Task: Set up a call with the sales team on Monday at 4:00 PM to 5:00 PM
Action: Mouse moved to (697, 269)
Screenshot: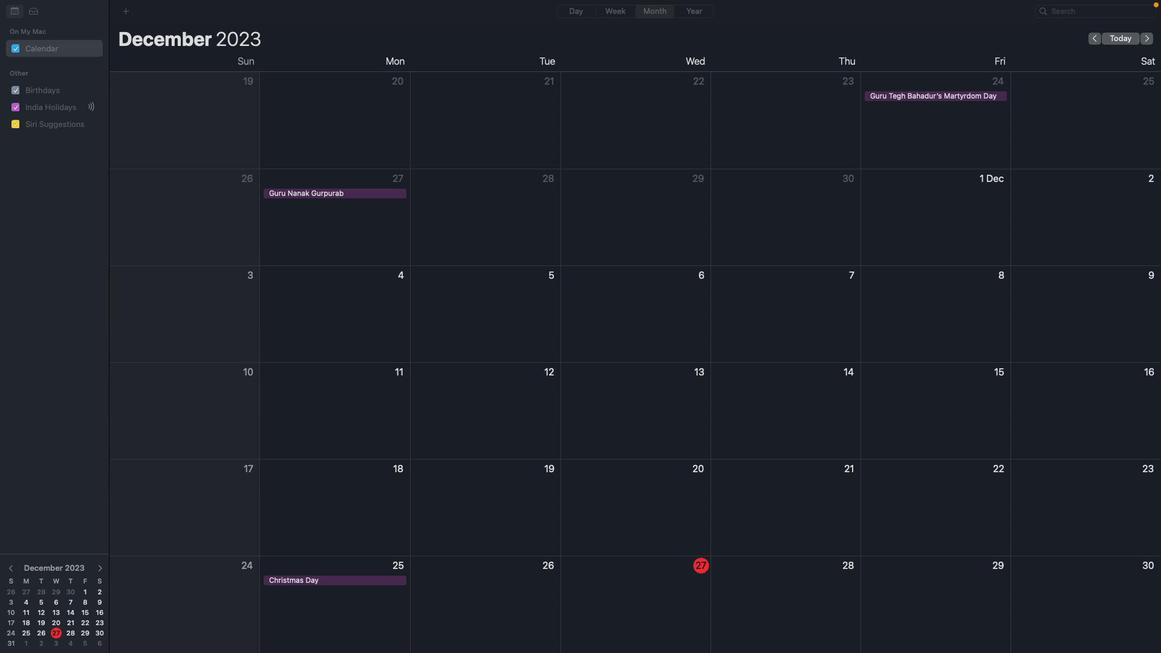 
Action: Mouse pressed left at (697, 269)
Screenshot: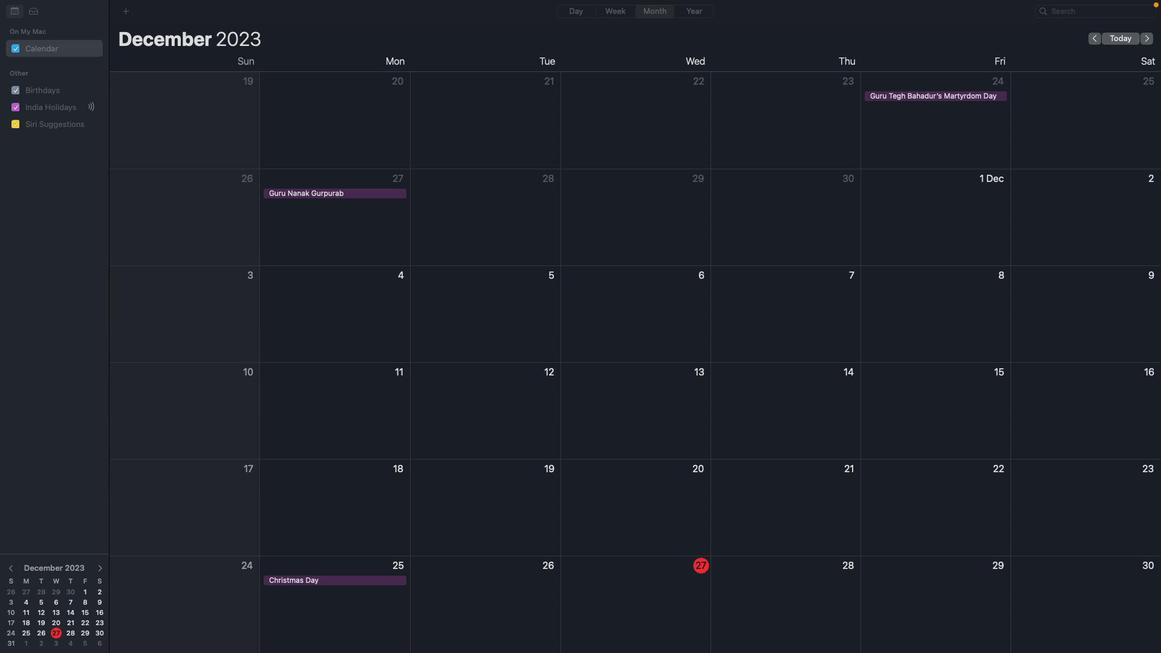 
Action: Mouse moved to (695, 266)
Screenshot: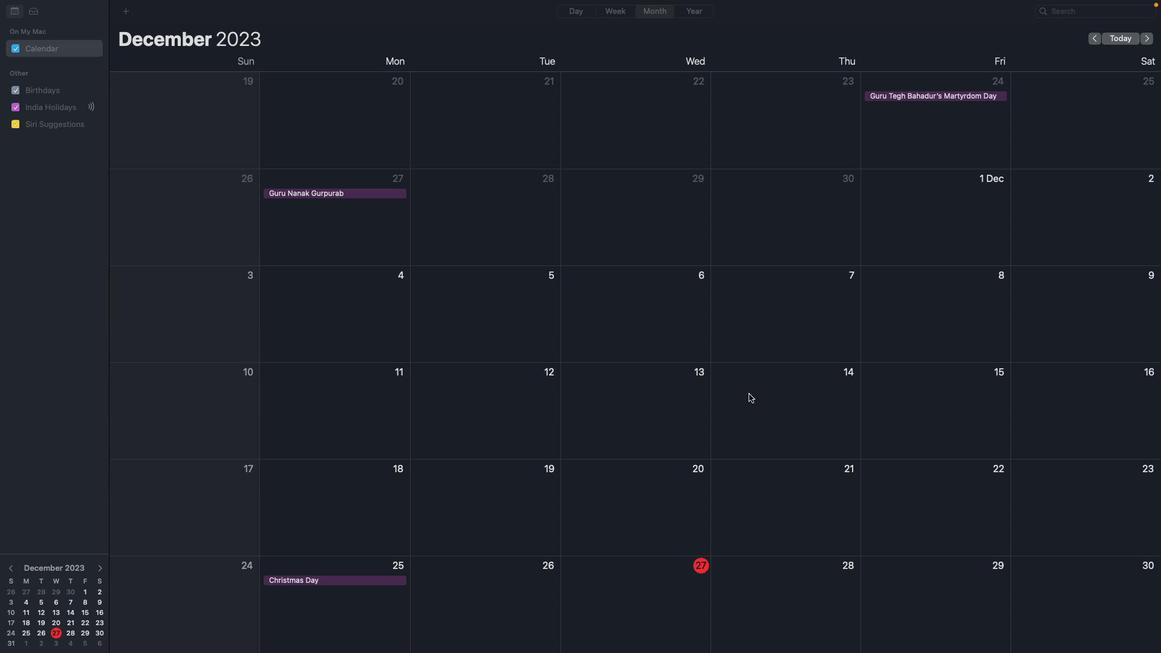 
Action: Mouse scrolled (695, 266) with delta (695, 264)
Screenshot: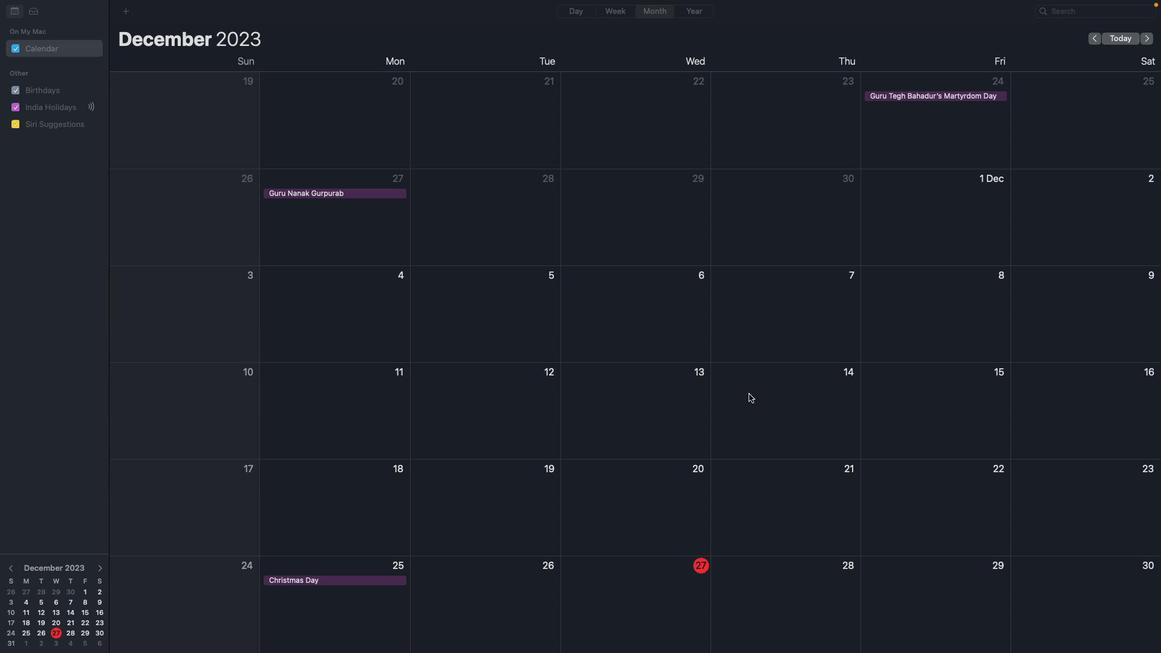 
Action: Mouse scrolled (695, 266) with delta (695, 264)
Screenshot: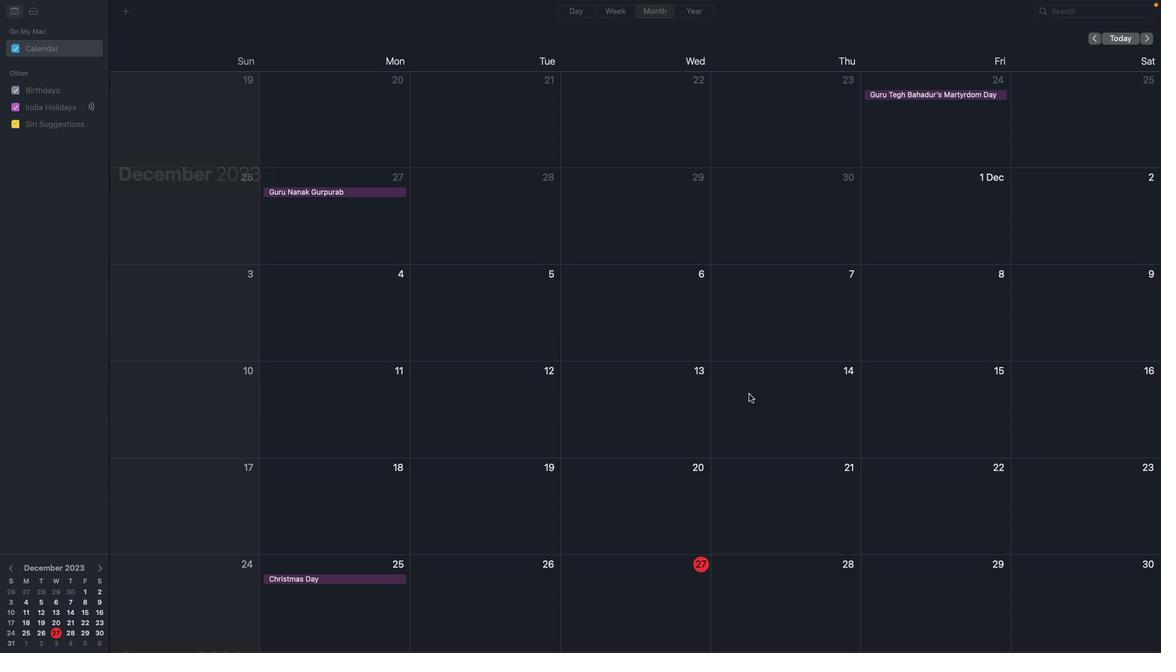 
Action: Mouse scrolled (695, 266) with delta (695, 264)
Screenshot: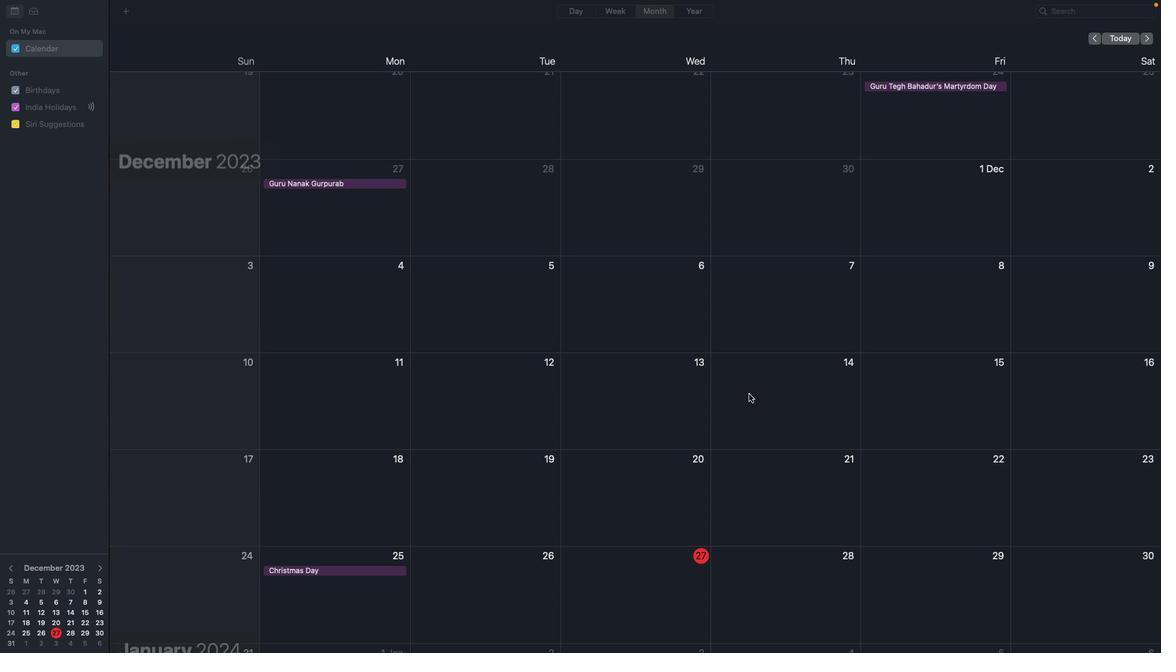 
Action: Mouse moved to (695, 266)
Screenshot: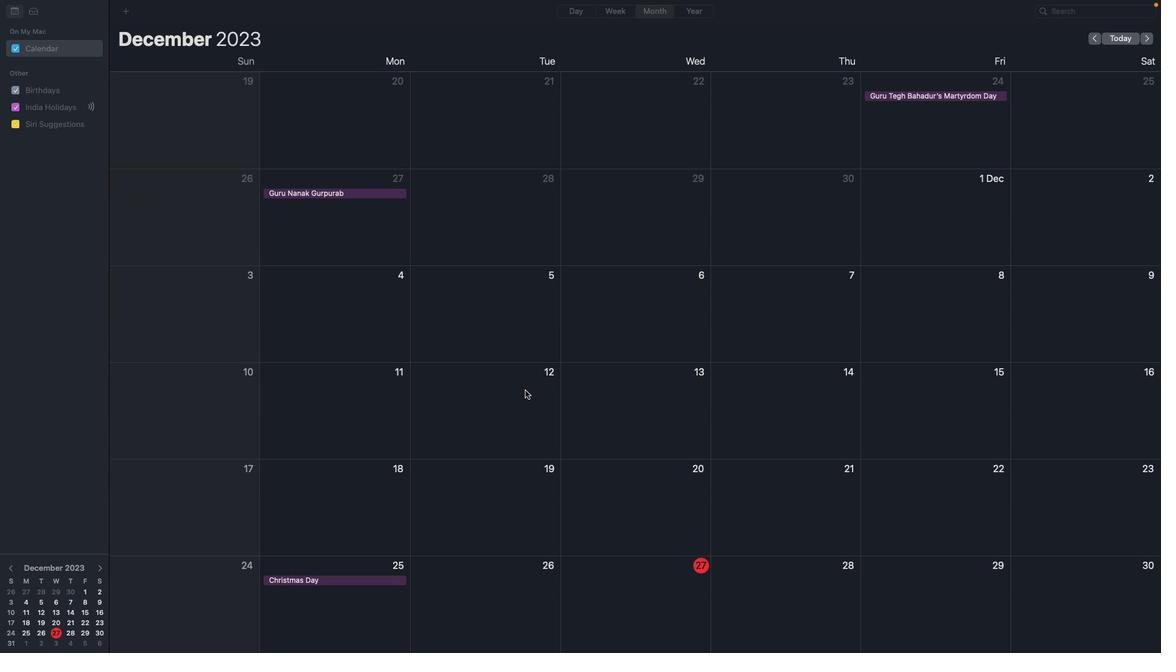 
Action: Mouse scrolled (695, 266) with delta (695, 264)
Screenshot: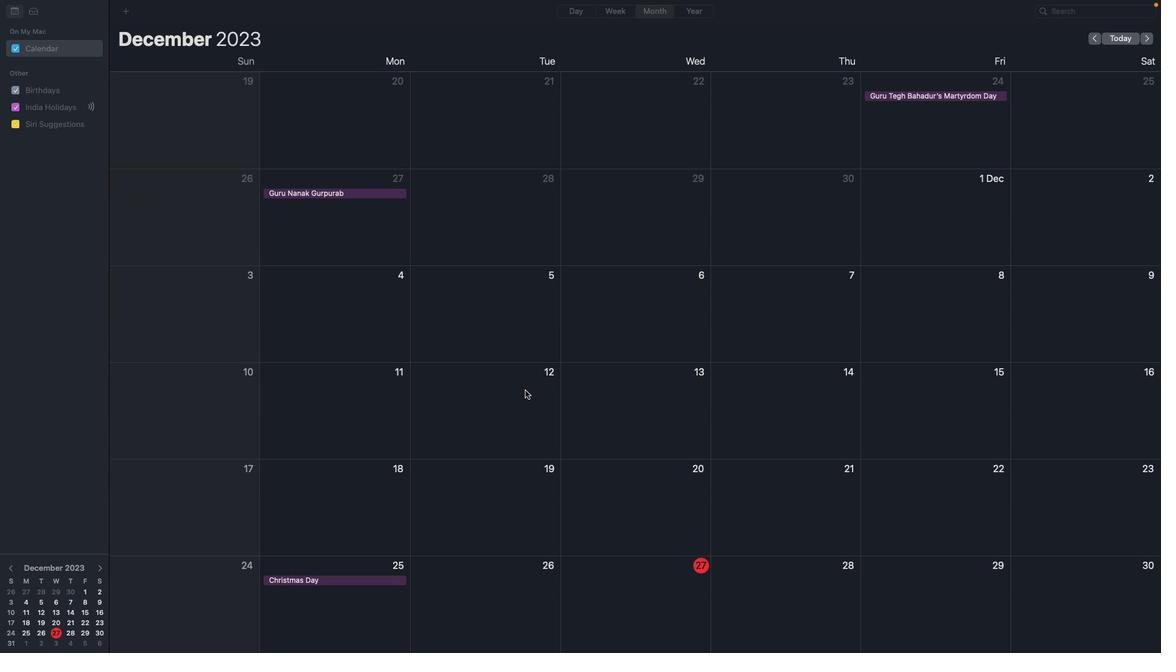 
Action: Mouse scrolled (695, 266) with delta (695, 264)
Screenshot: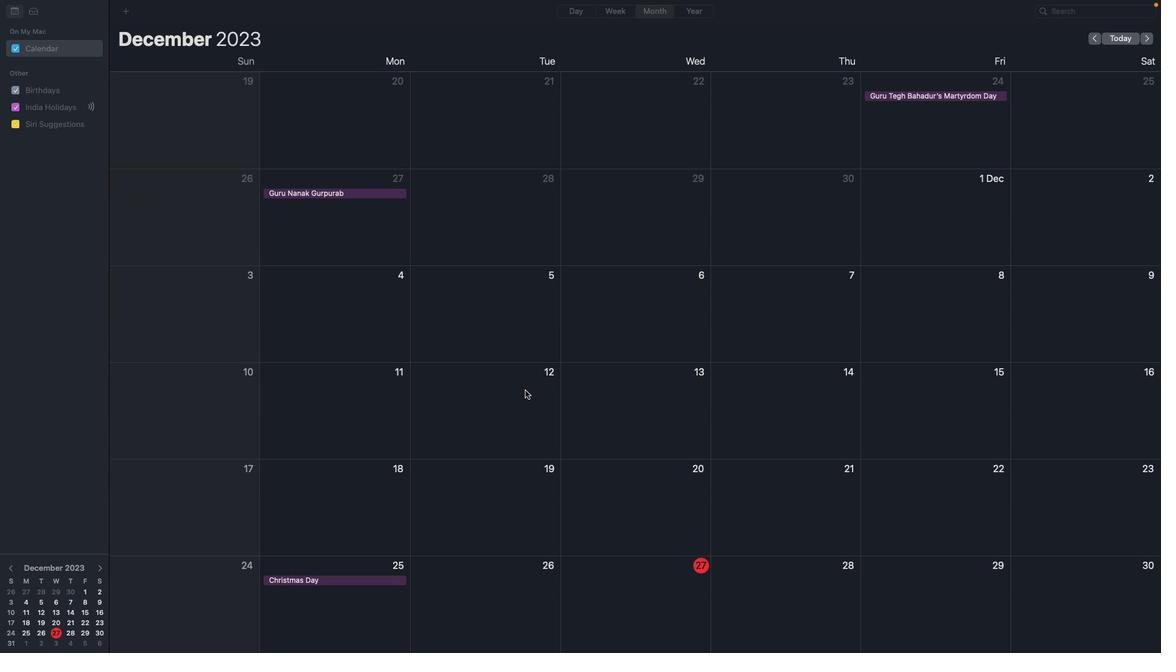 
Action: Mouse moved to (695, 266)
Screenshot: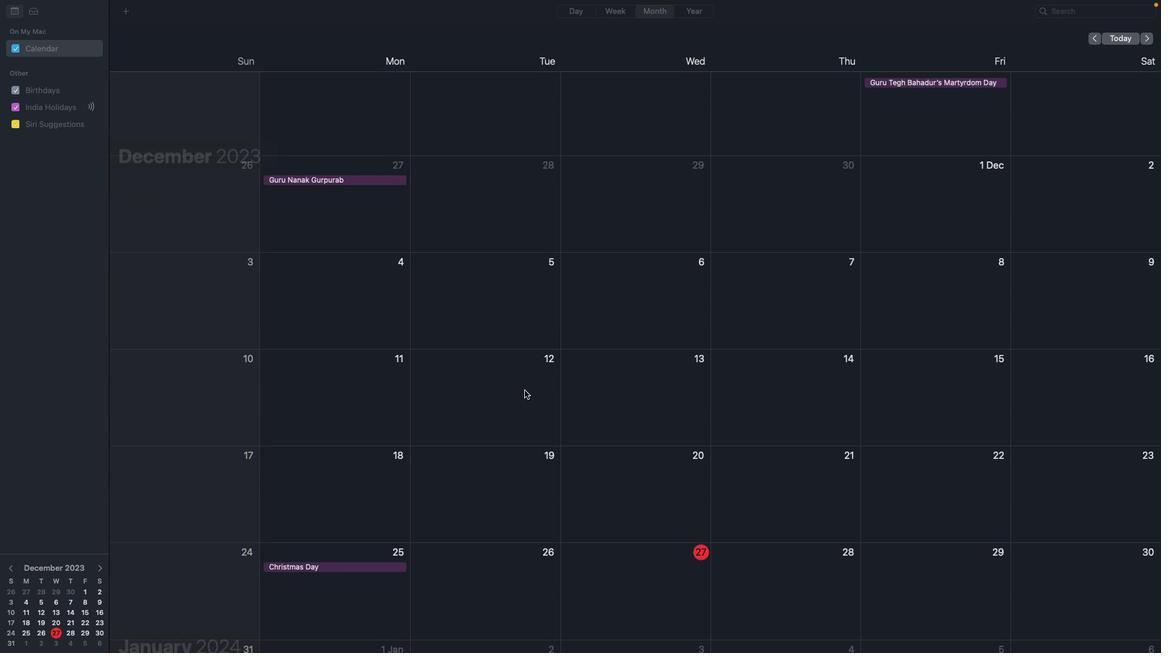 
Action: Mouse scrolled (695, 266) with delta (695, 264)
Screenshot: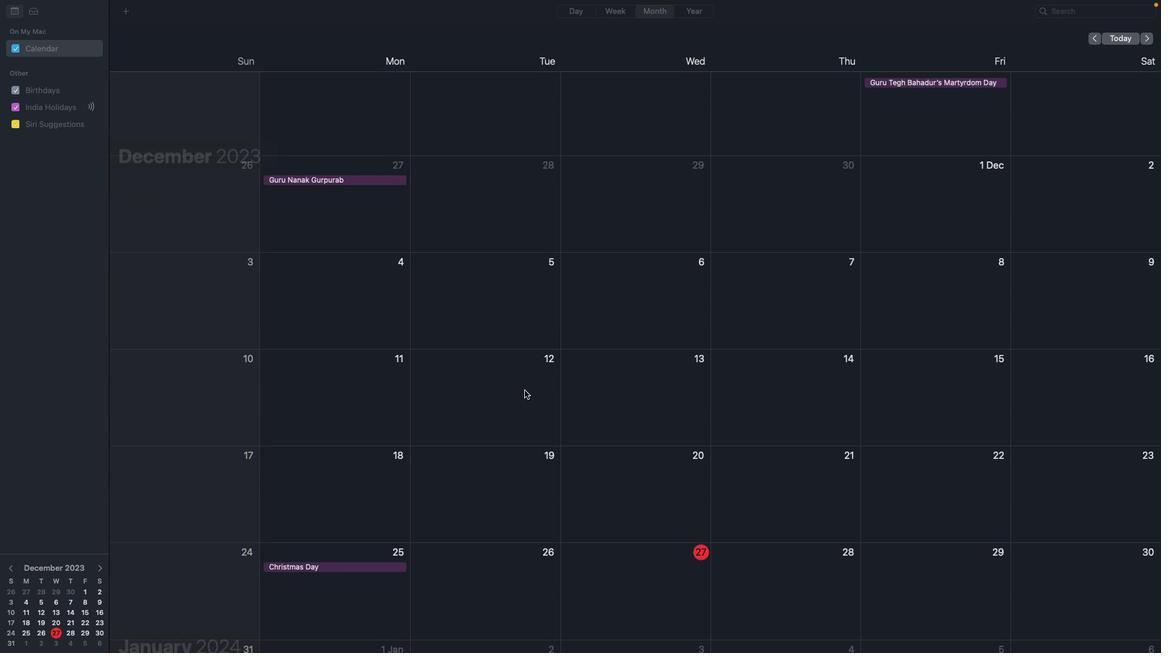 
Action: Mouse moved to (695, 266)
Screenshot: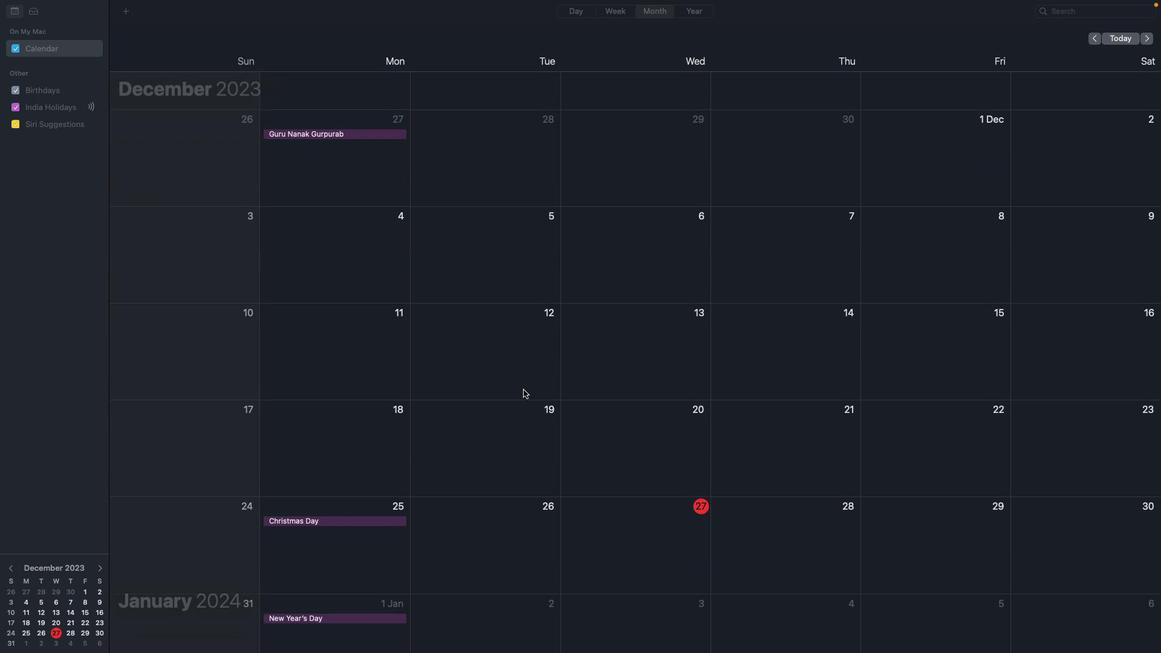 
Action: Mouse scrolled (695, 266) with delta (695, 264)
Screenshot: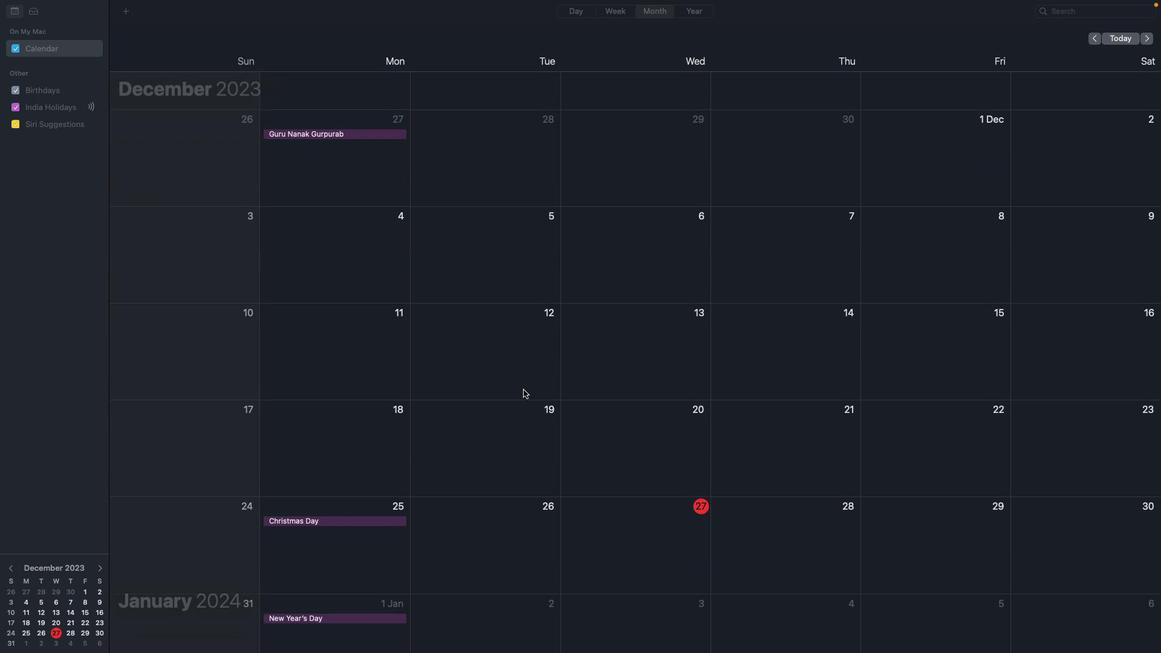 
Action: Mouse moved to (695, 267)
Screenshot: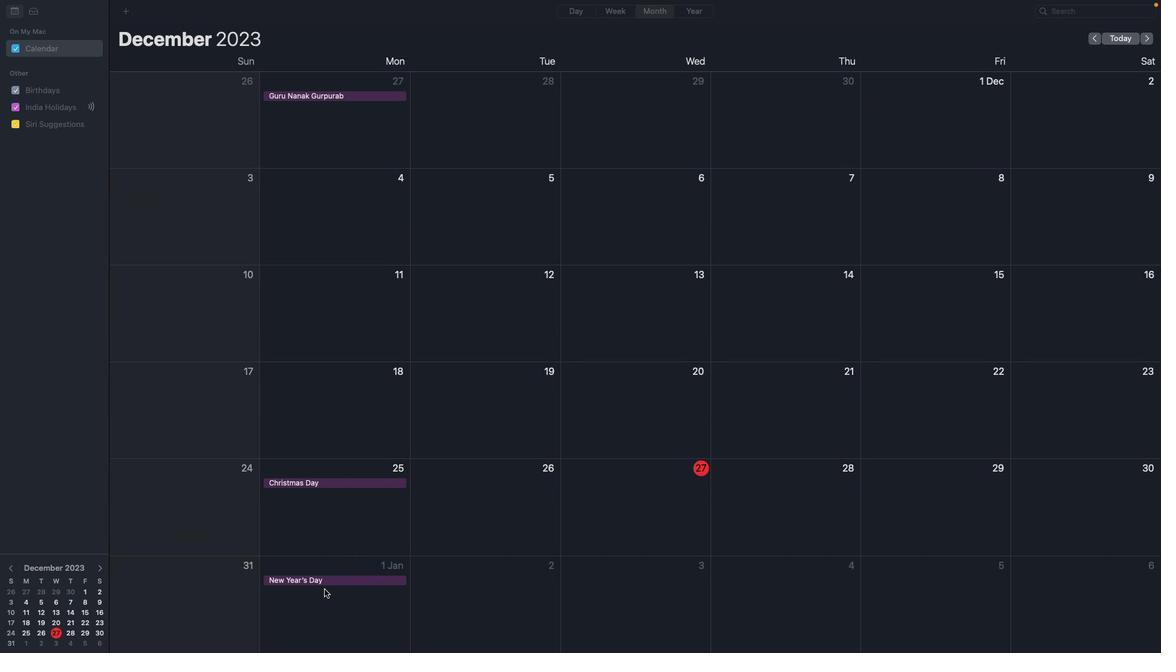 
Action: Mouse pressed right at (695, 267)
Screenshot: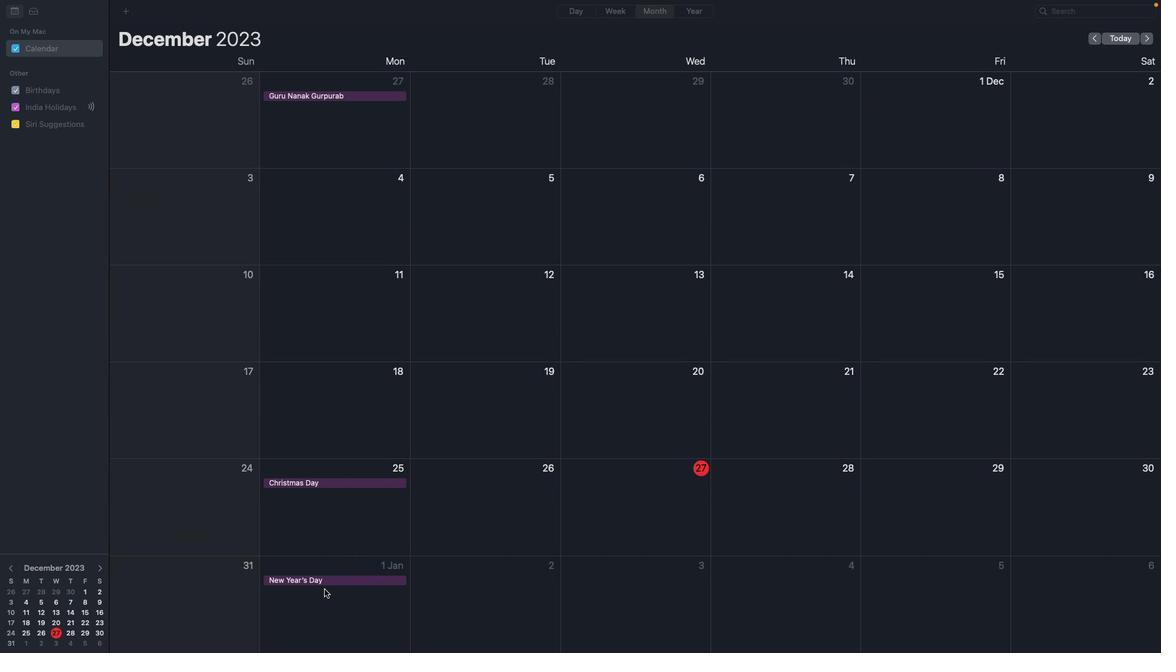 
Action: Mouse moved to (695, 267)
Screenshot: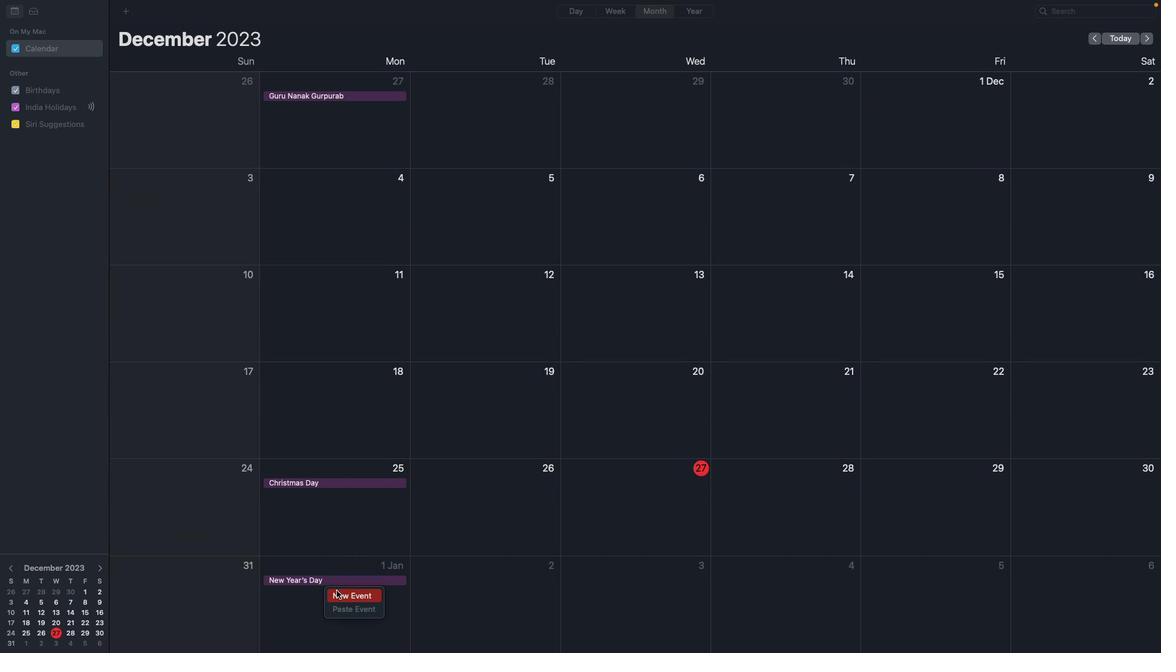
Action: Mouse pressed left at (695, 267)
Screenshot: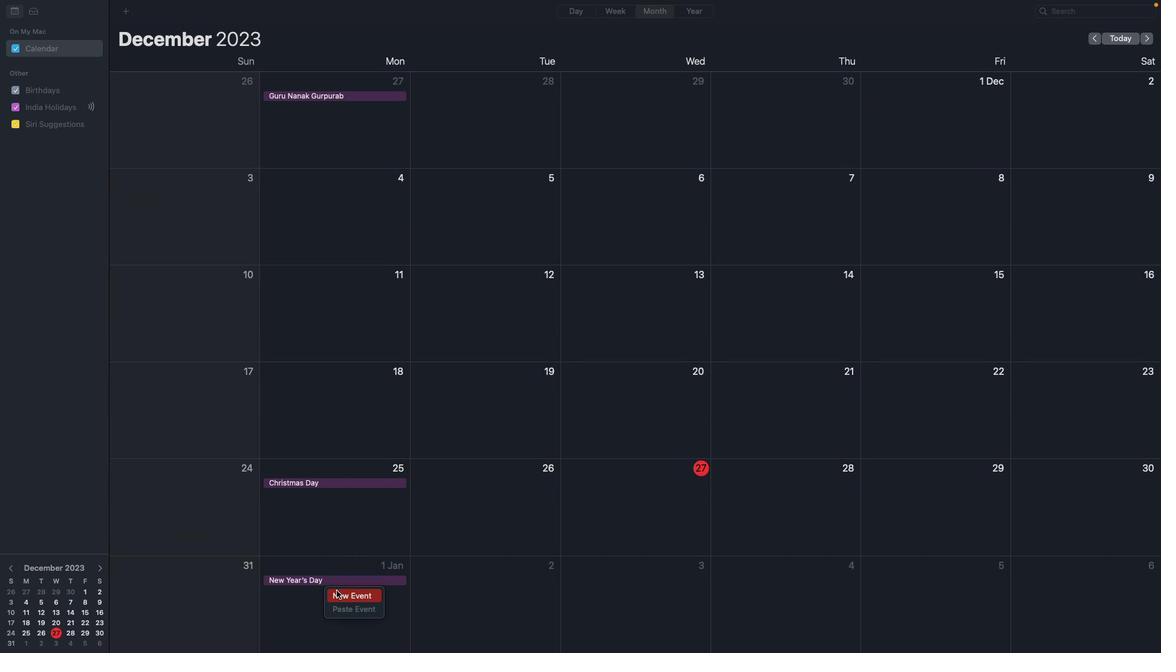 
Action: Mouse moved to (695, 267)
Screenshot: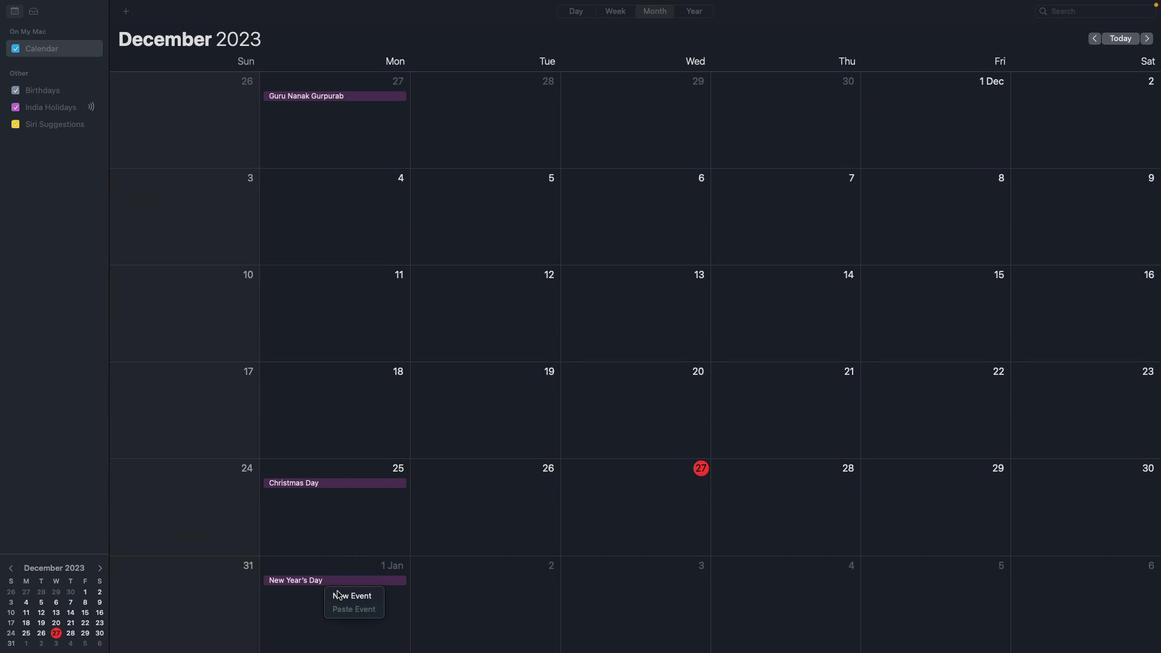 
Action: Key pressed Key.shift_r'A'Key.spaceKey.shift_r'C''a''l''l'Key.space'w''i''t''h'Key.space't''h''e'Key.spaceKey.shift_r'S''a''l''e''s'Key.spaceKey.shift_r'T''r'Key.backspace'e''a''m'Key.space
Screenshot: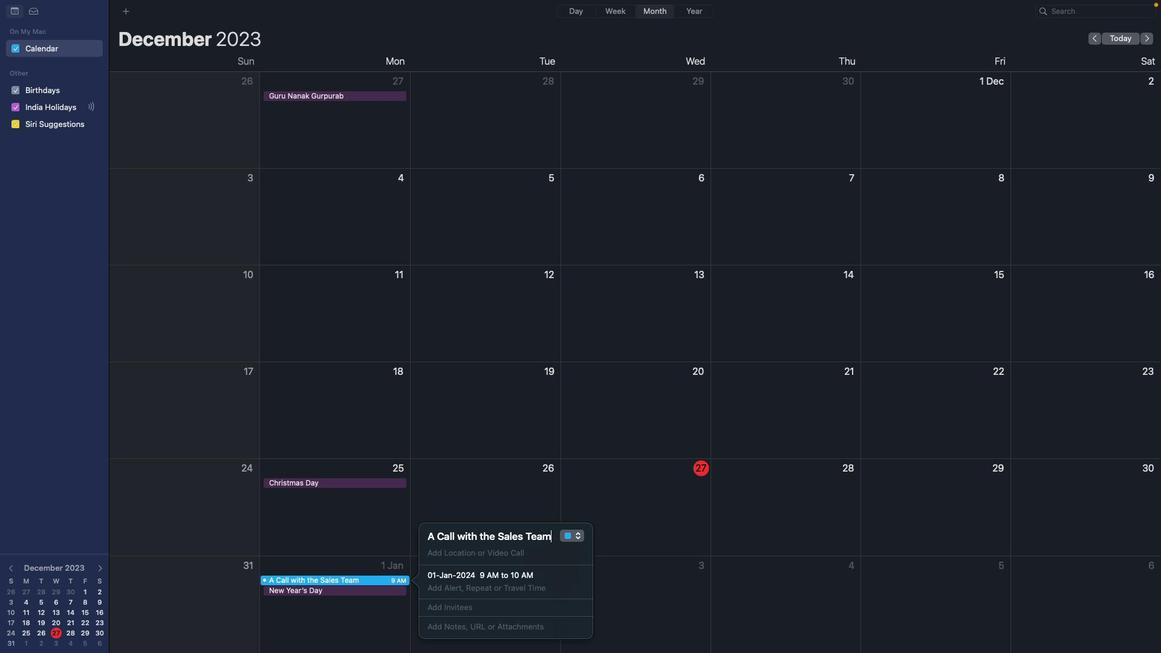 
Action: Mouse moved to (695, 267)
Screenshot: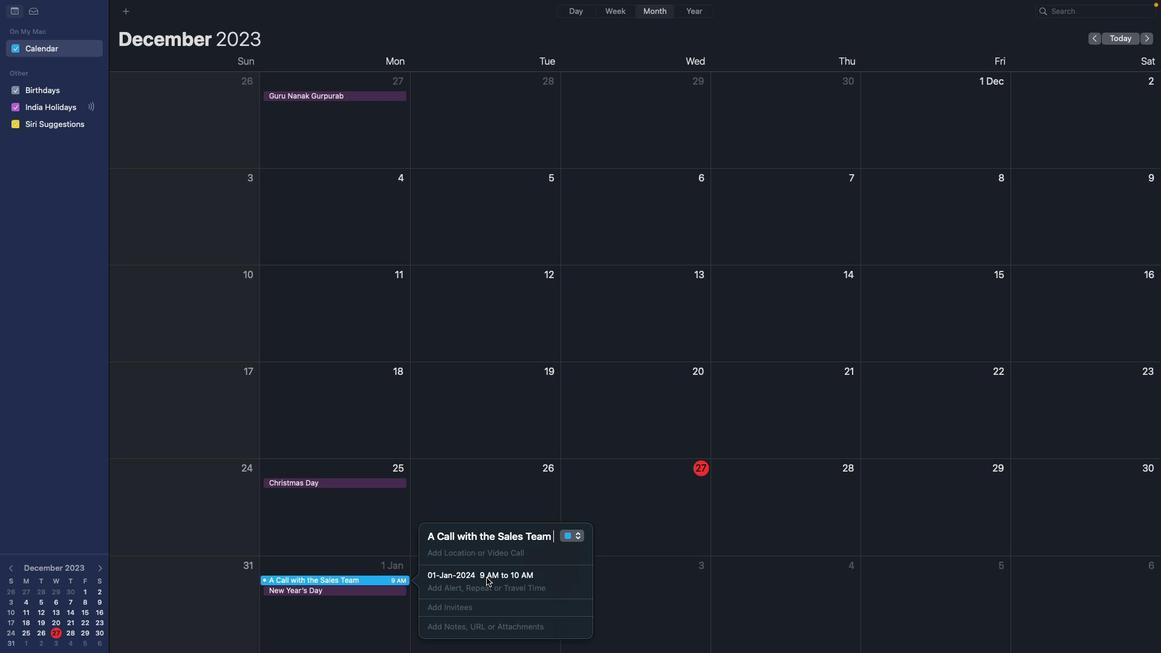 
Action: Mouse pressed left at (695, 267)
Screenshot: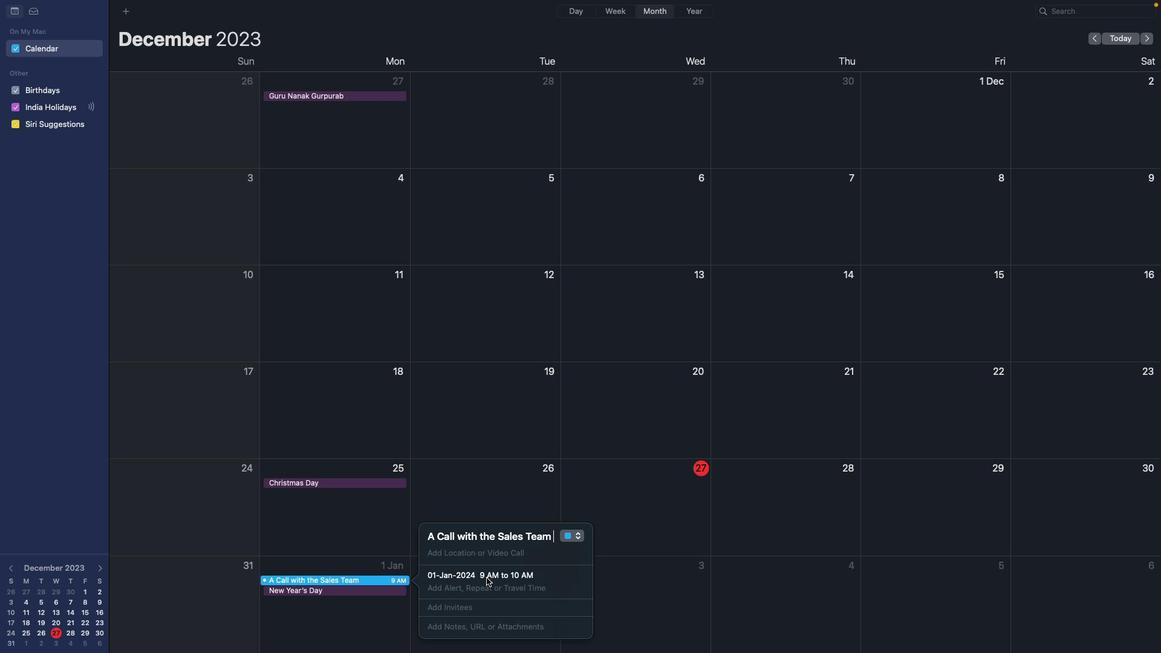 
Action: Mouse moved to (695, 267)
Screenshot: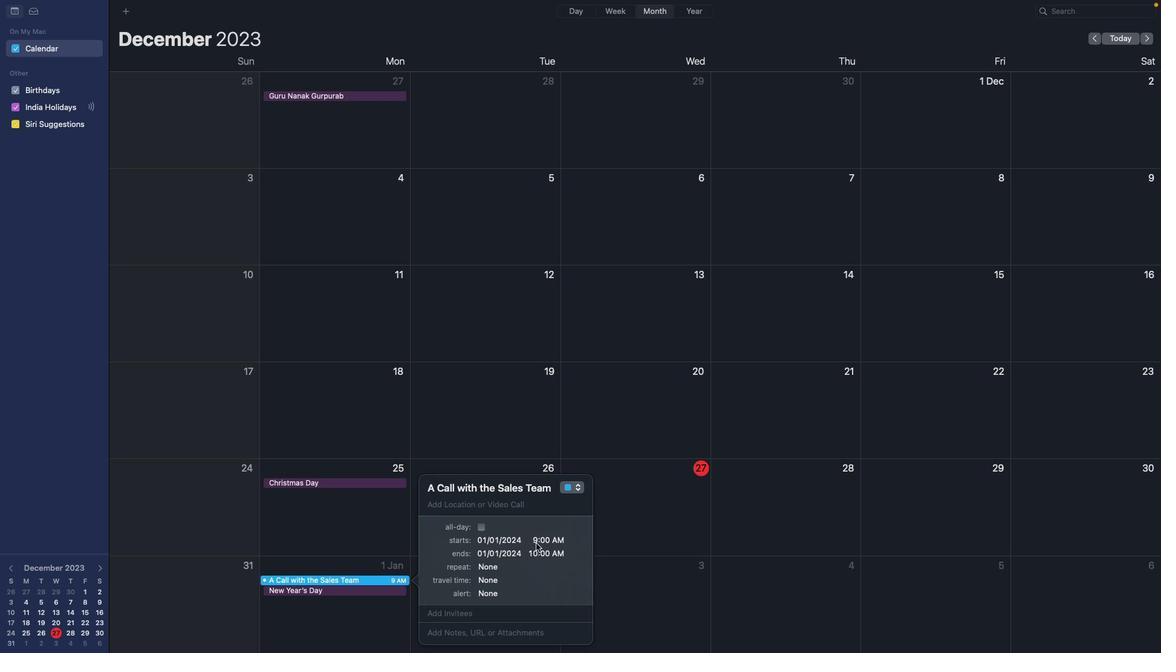 
Action: Mouse pressed left at (695, 267)
Screenshot: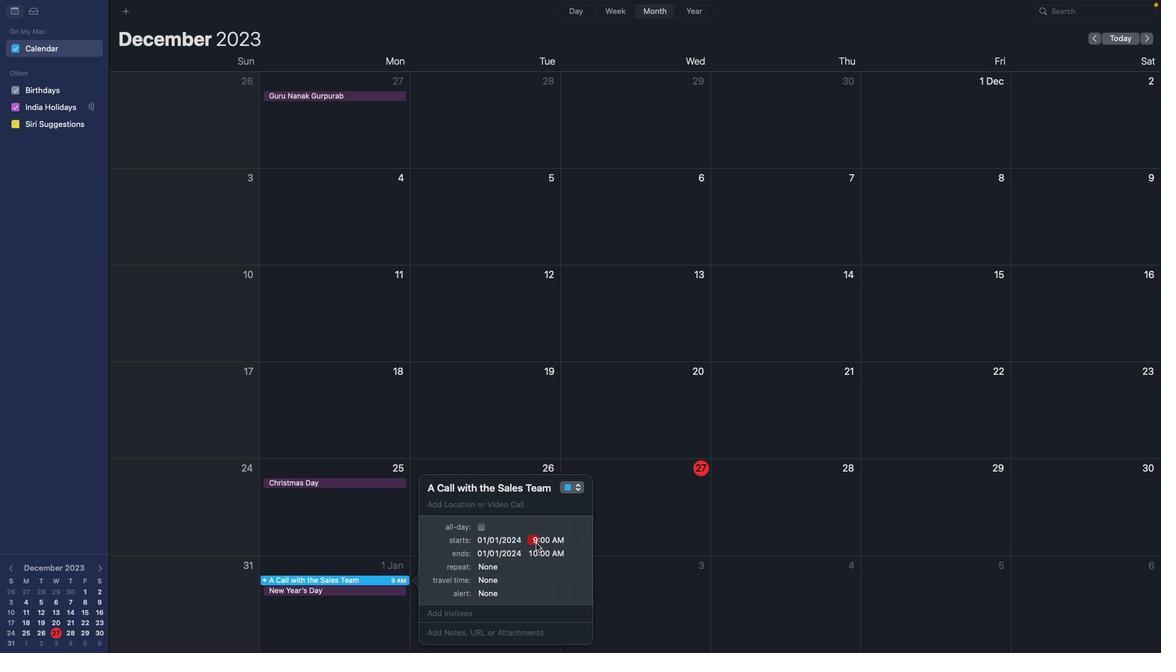 
Action: Mouse moved to (695, 267)
Screenshot: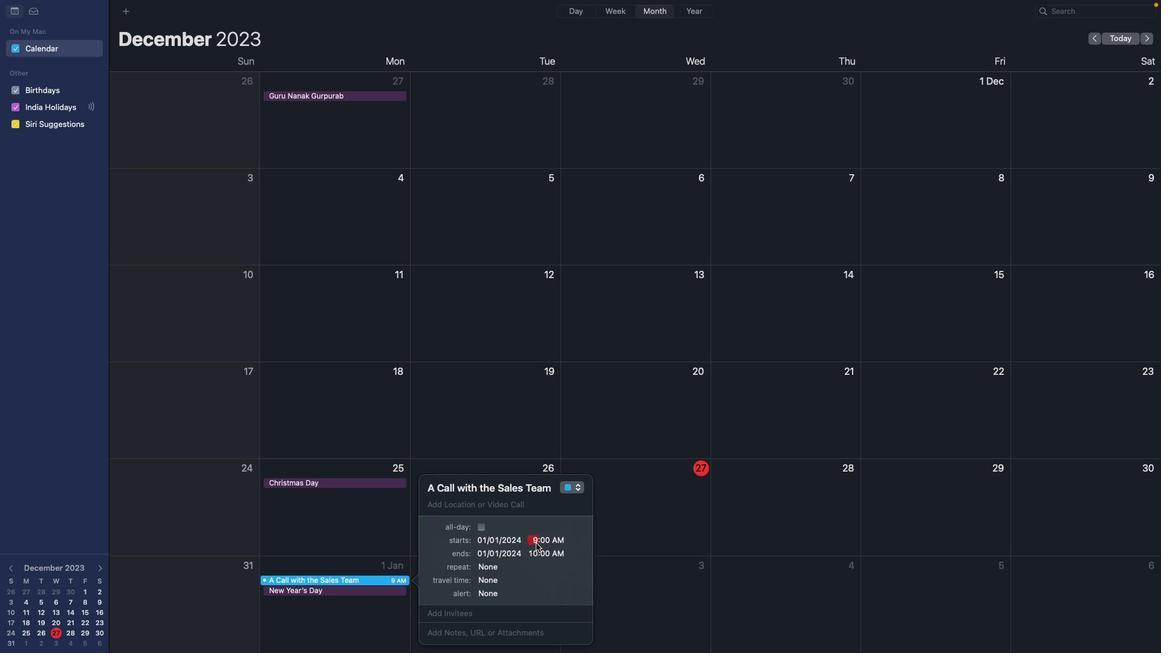 
Action: Key pressed '4'Key.rightKey.right'p'
Screenshot: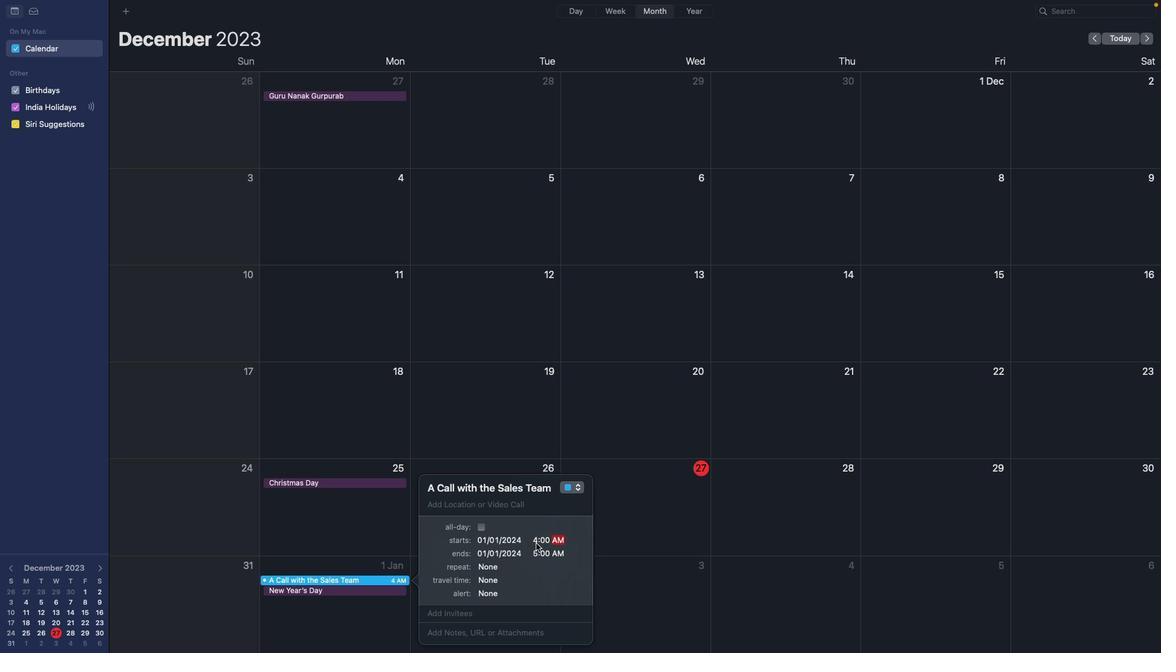 
Action: Mouse moved to (695, 267)
Screenshot: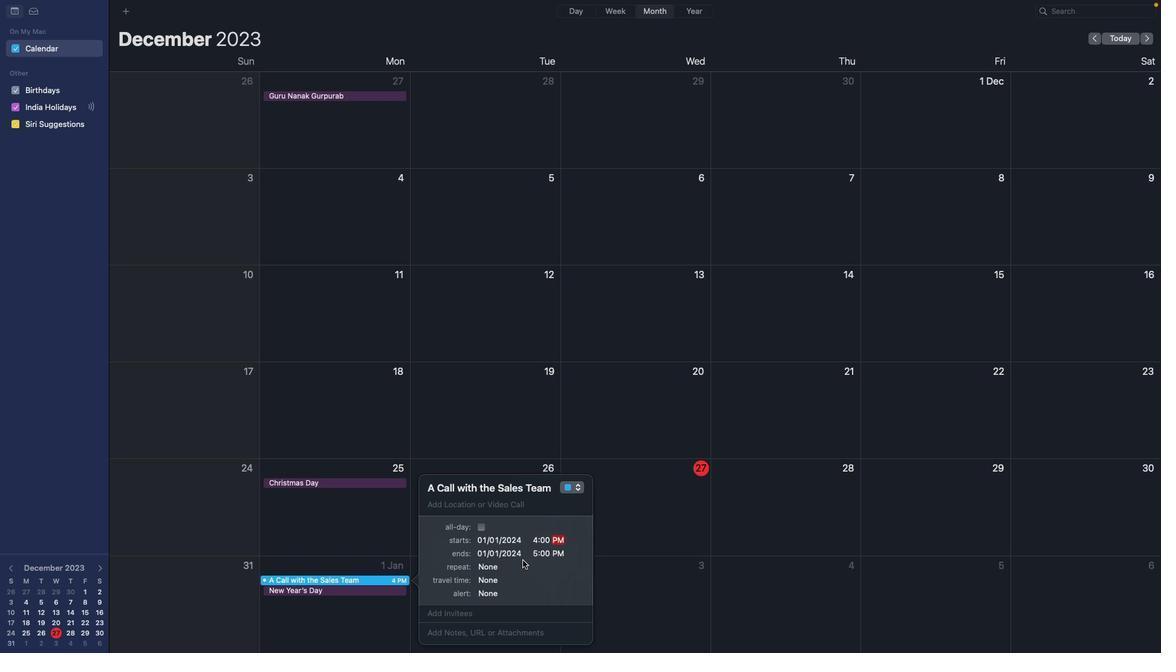 
Action: Key pressed '\x03'
Screenshot: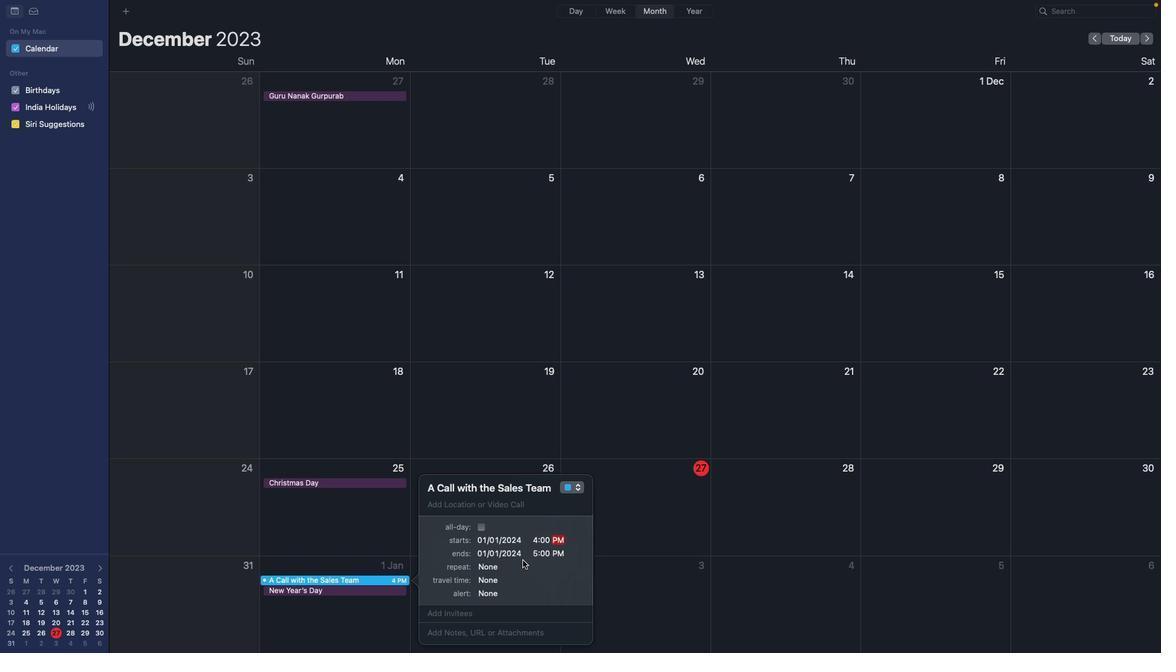 
Action: Mouse moved to (695, 267)
Screenshot: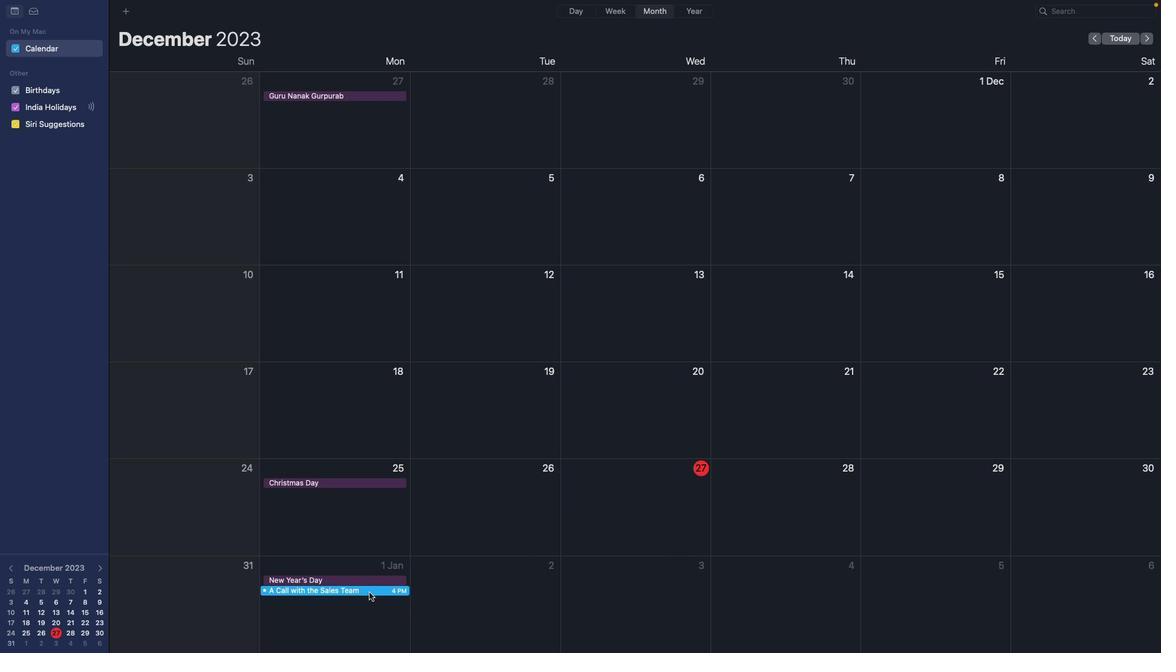 
Action: Mouse pressed left at (695, 267)
Screenshot: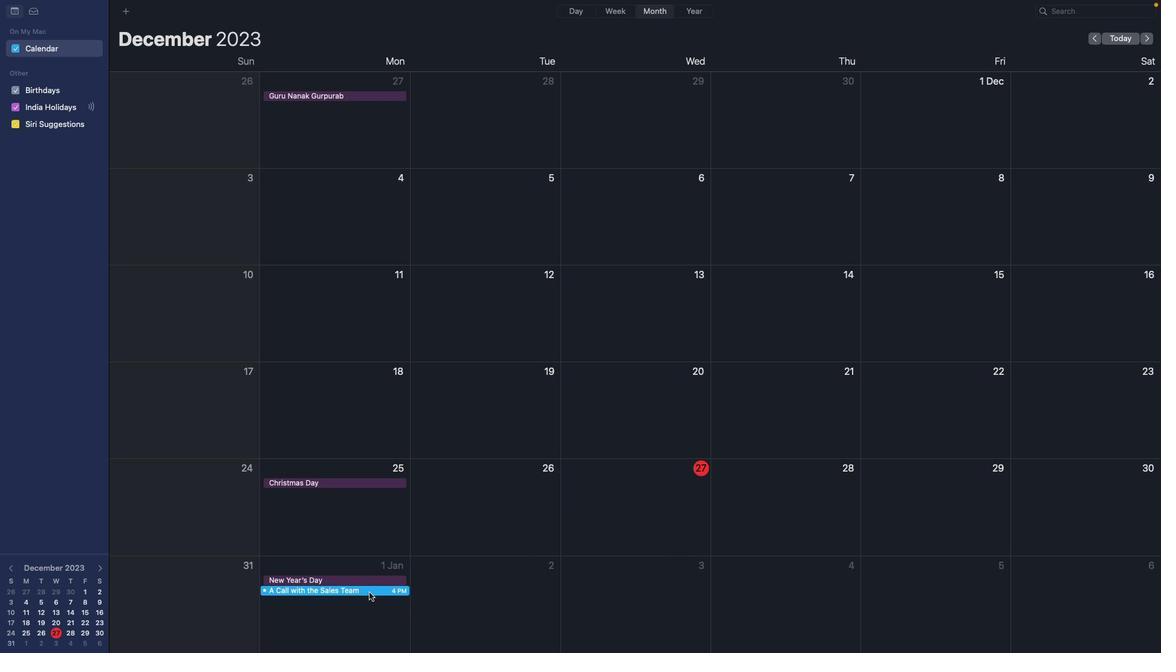 
Action: Mouse moved to (695, 267)
Screenshot: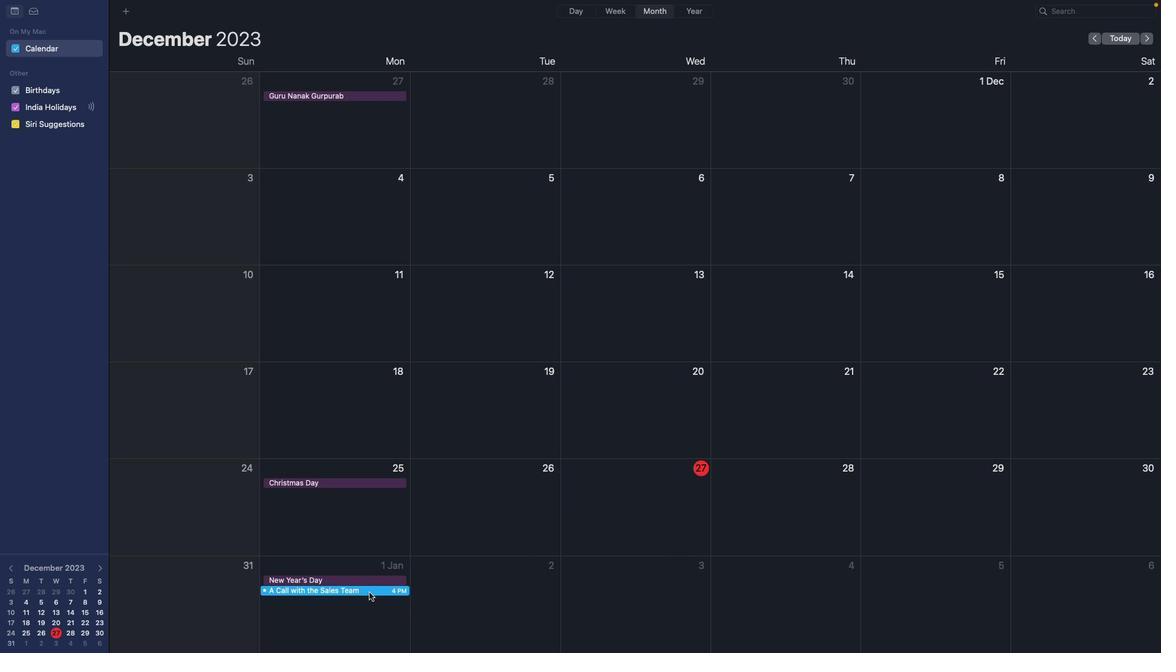 
Action: Mouse pressed left at (695, 267)
Screenshot: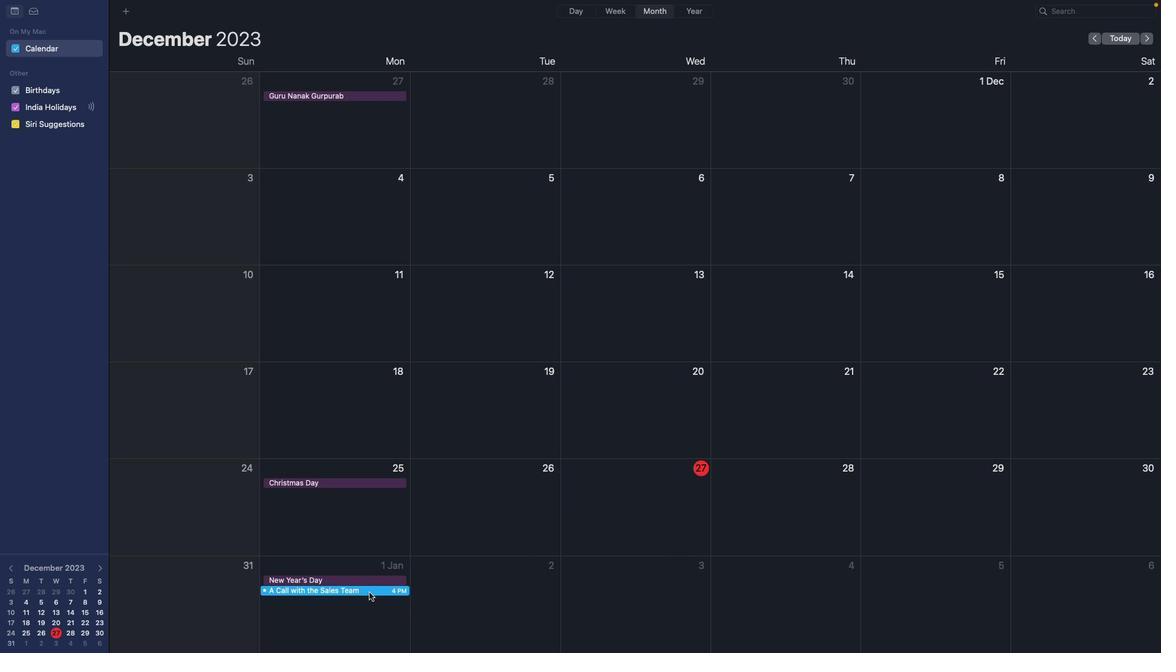
Action: Mouse moved to (696, 268)
Screenshot: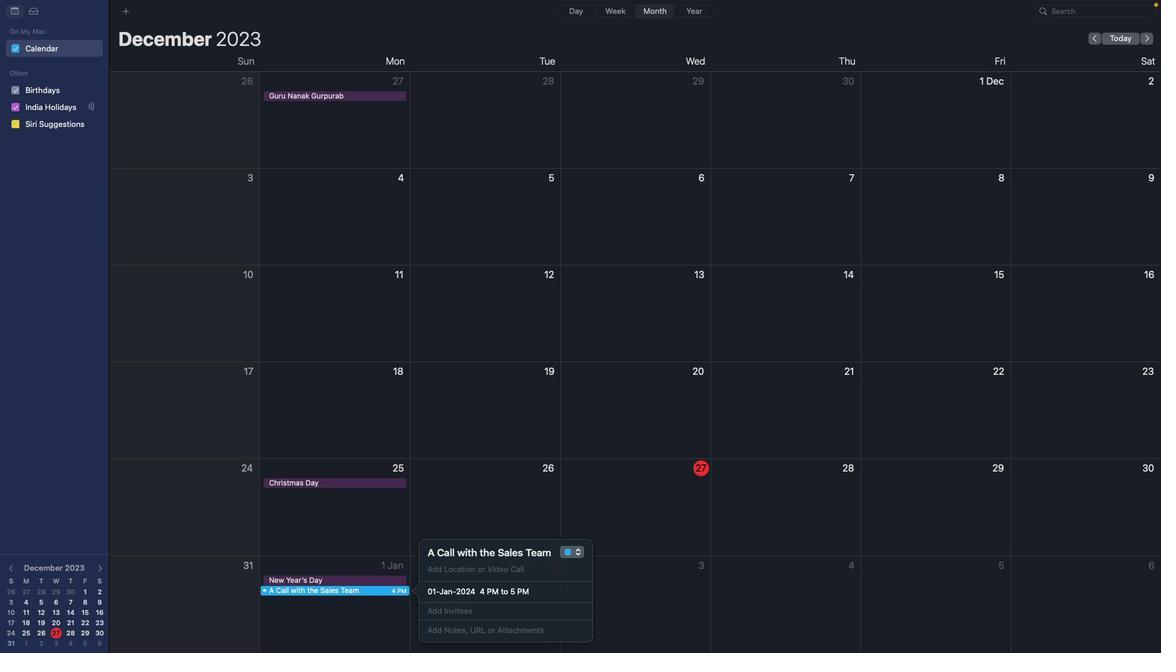 
Action: Mouse pressed left at (696, 268)
Screenshot: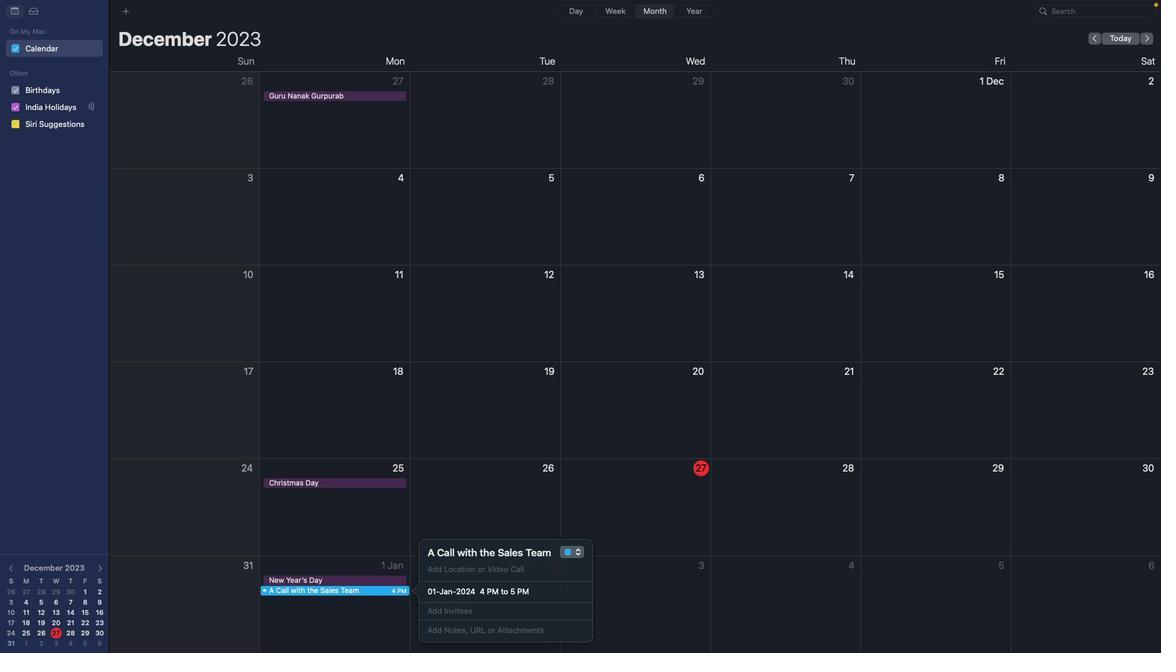 
Action: Mouse moved to (696, 268)
Screenshot: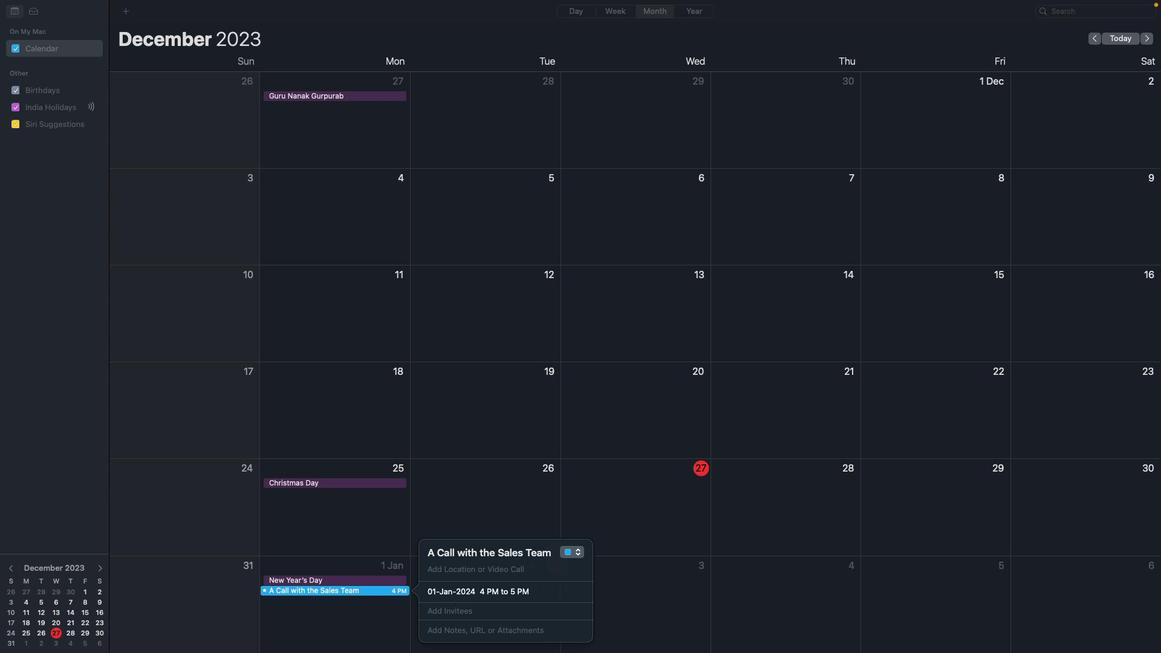 
